 Task: Create Card Data Backup and Recovery Planning in Board Resource Management to Workspace Continuous Integration and Deployment. Create Card Maintenance Performance Review in Board Website Design to Workspace Continuous Integration and Deployment. Create Card Data Privacy Policy Review in Board Social Media Content Creation and Curation to Workspace Continuous Integration and Deployment
Action: Mouse moved to (61, 317)
Screenshot: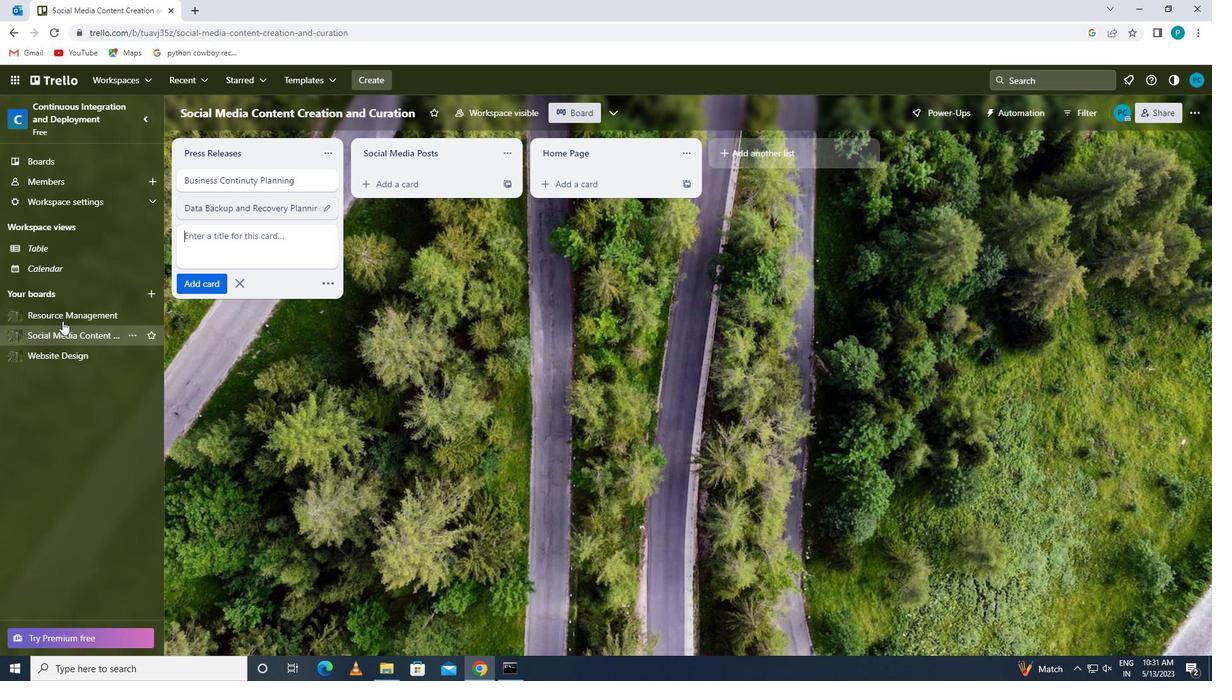 
Action: Mouse pressed left at (61, 317)
Screenshot: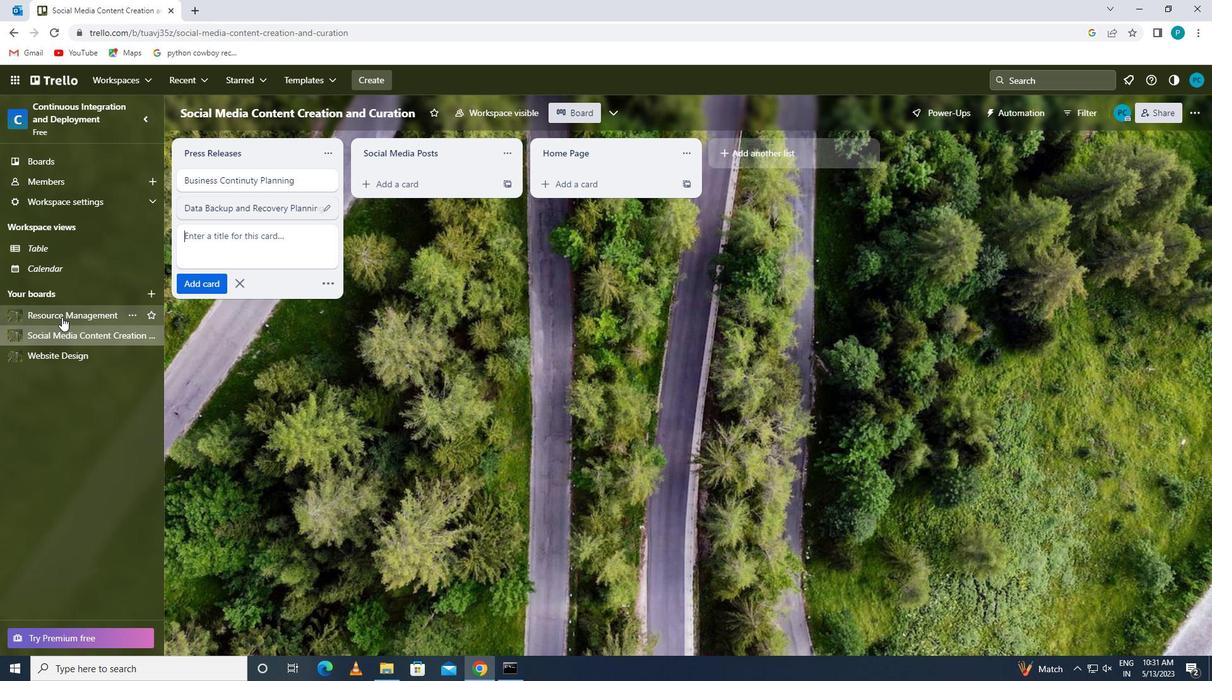 
Action: Mouse moved to (193, 236)
Screenshot: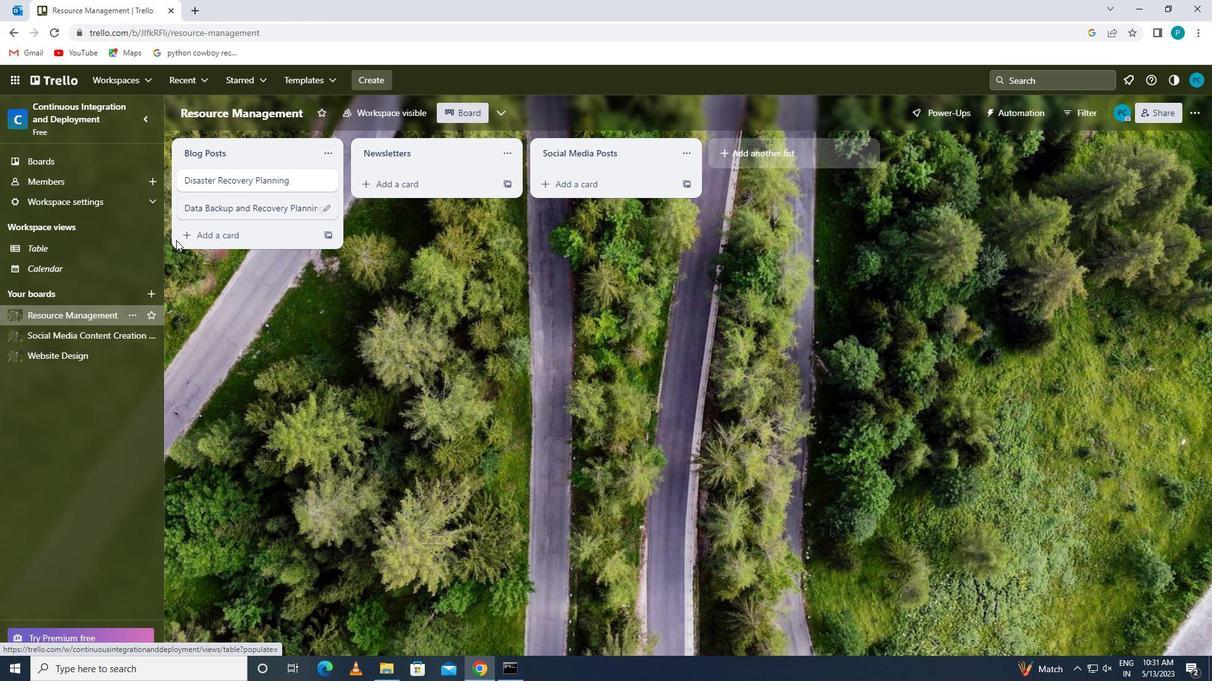 
Action: Mouse pressed left at (193, 236)
Screenshot: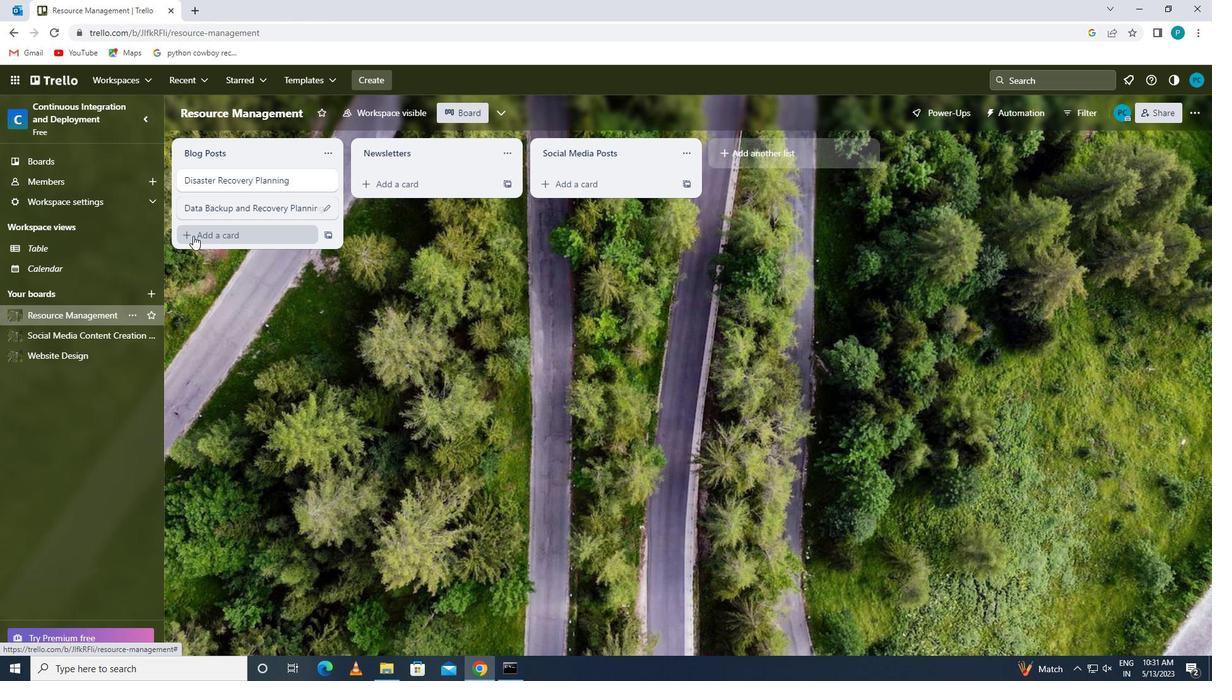 
Action: Key pressed <Key.caps_lock>d<Key.caps_lock>ata<Key.space>a<Key.backspace><Key.caps_lock>b<Key.caps_lock>ackup<Key.space>and<Key.space><Key.caps_lock>r<Key.caps_lock>ecovery<Key.space>p<Key.caps_lock><Key.backspace><Key.caps_lock>p<Key.backspace><Key.caps_lock>p<Key.caps_lock>lanning
Screenshot: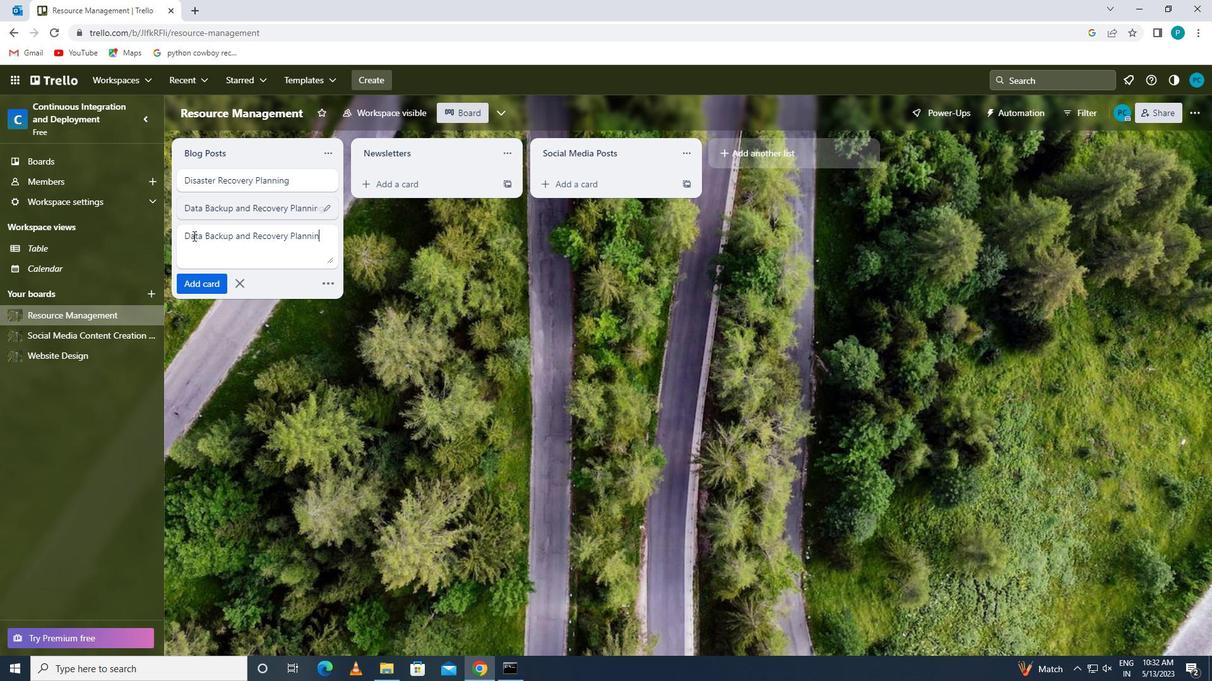 
Action: Mouse moved to (192, 289)
Screenshot: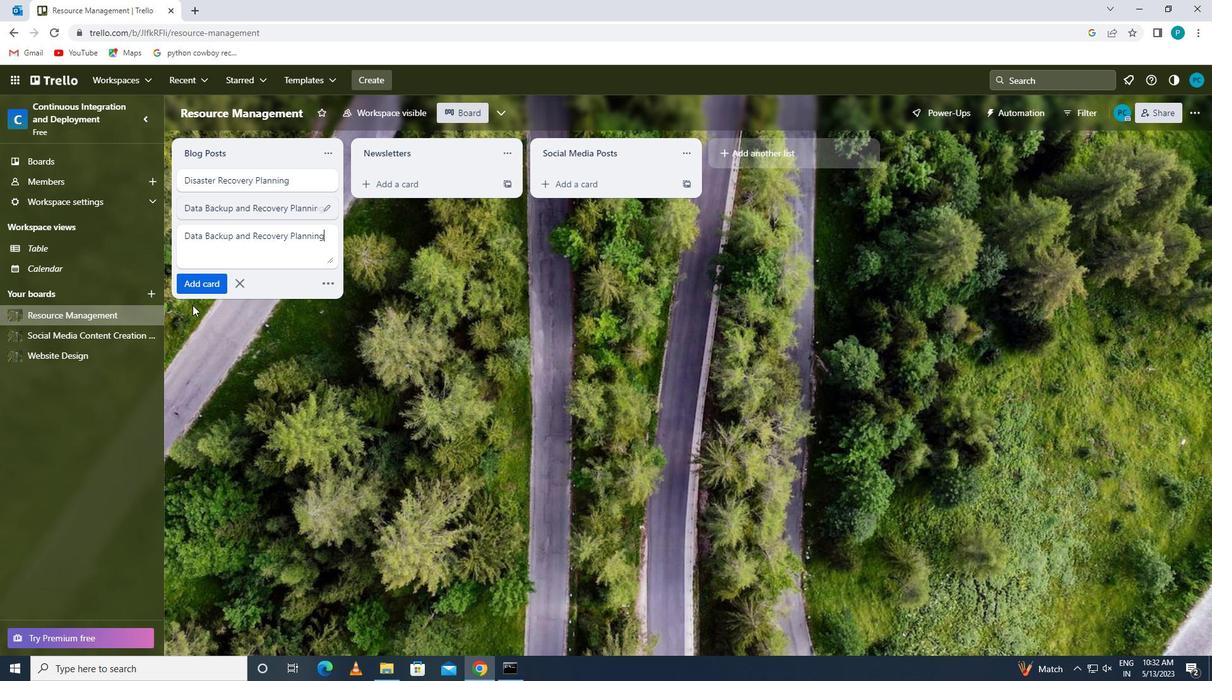 
Action: Mouse pressed left at (192, 289)
Screenshot: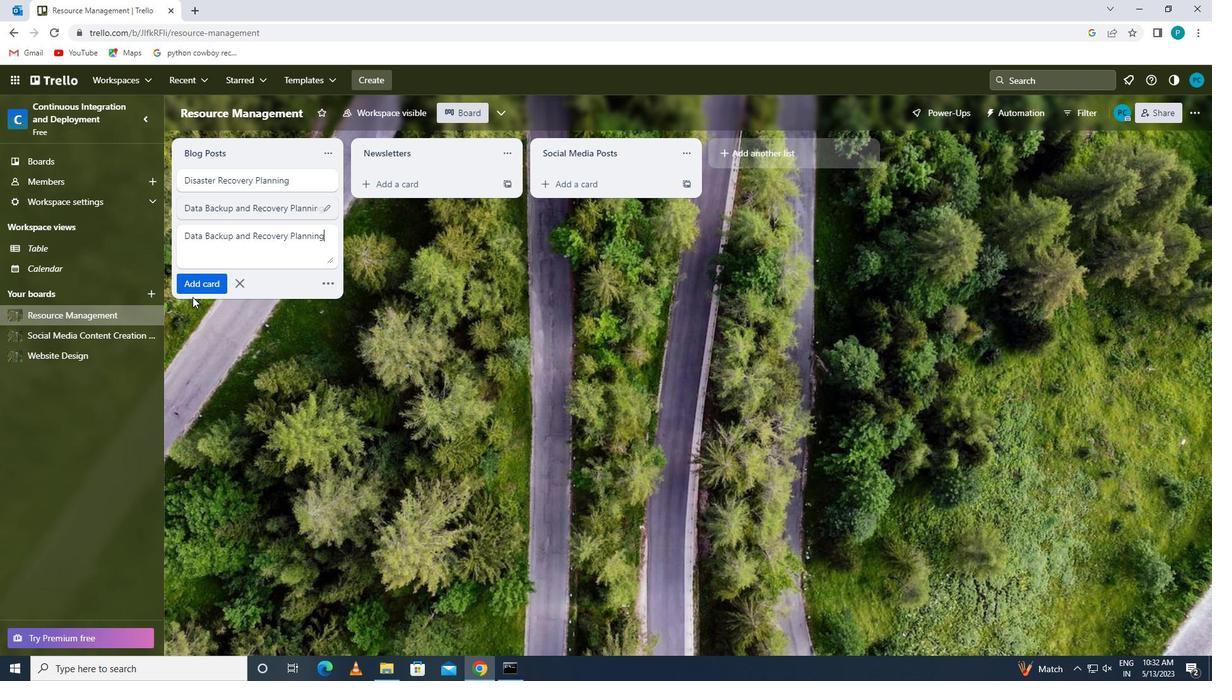 
Action: Mouse moved to (71, 358)
Screenshot: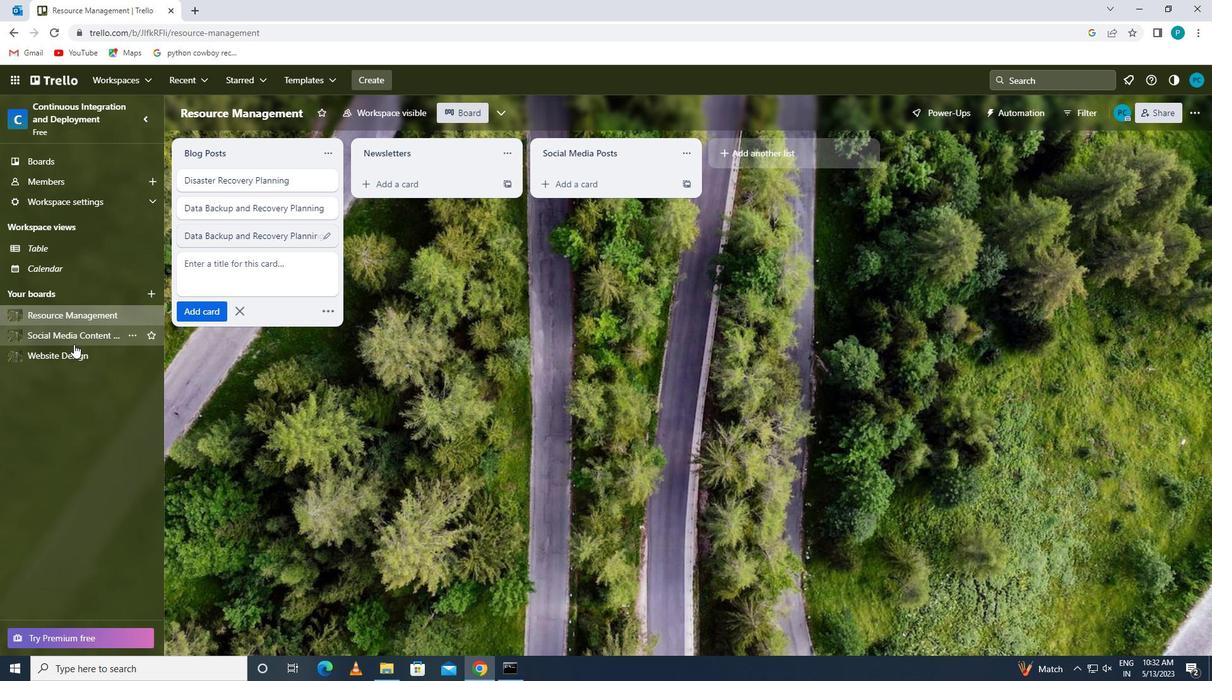 
Action: Mouse pressed left at (71, 358)
Screenshot: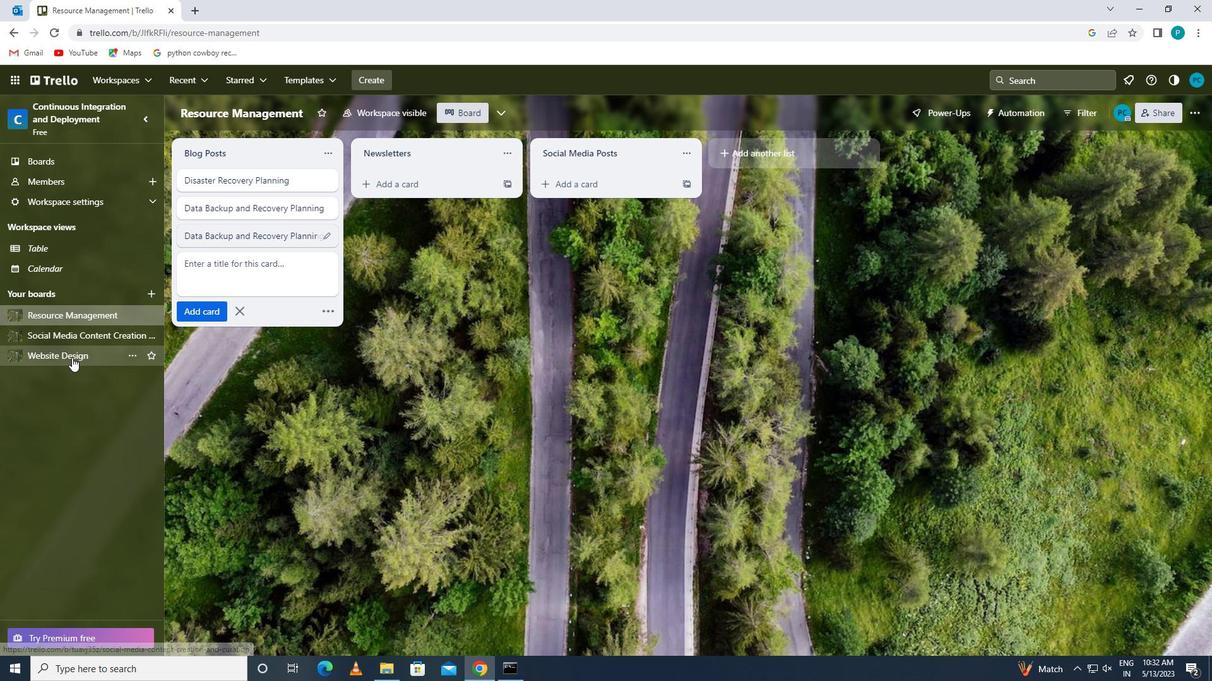 
Action: Mouse moved to (233, 241)
Screenshot: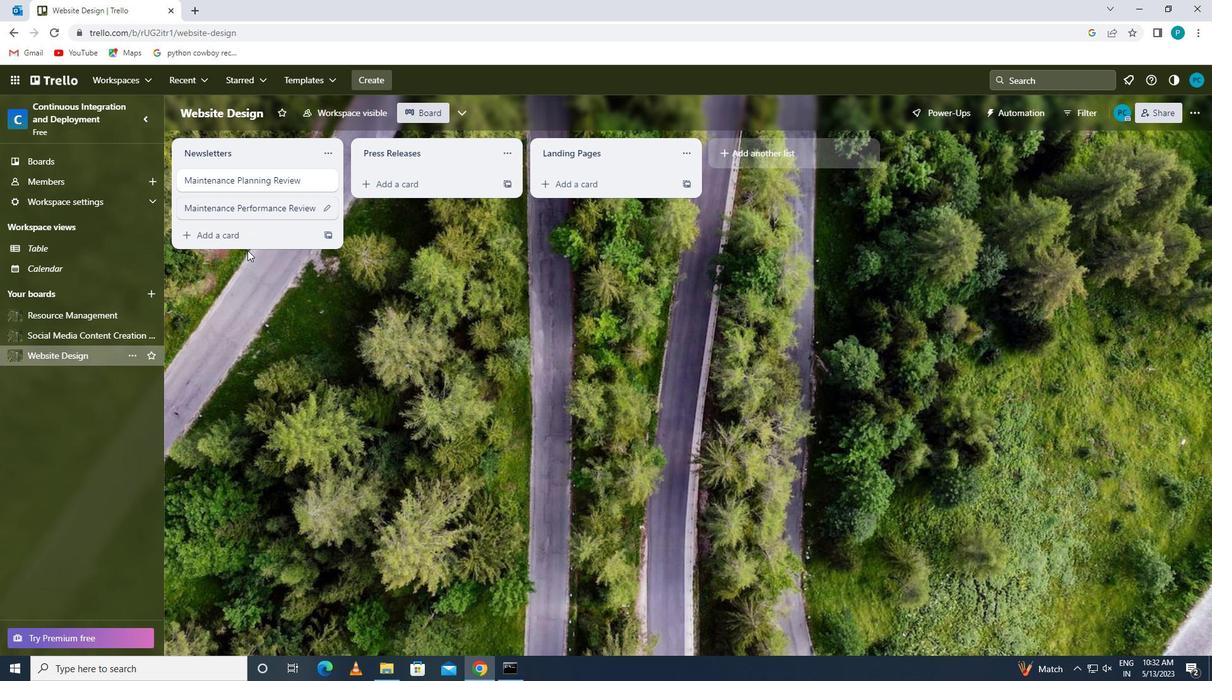 
Action: Mouse pressed left at (233, 241)
Screenshot: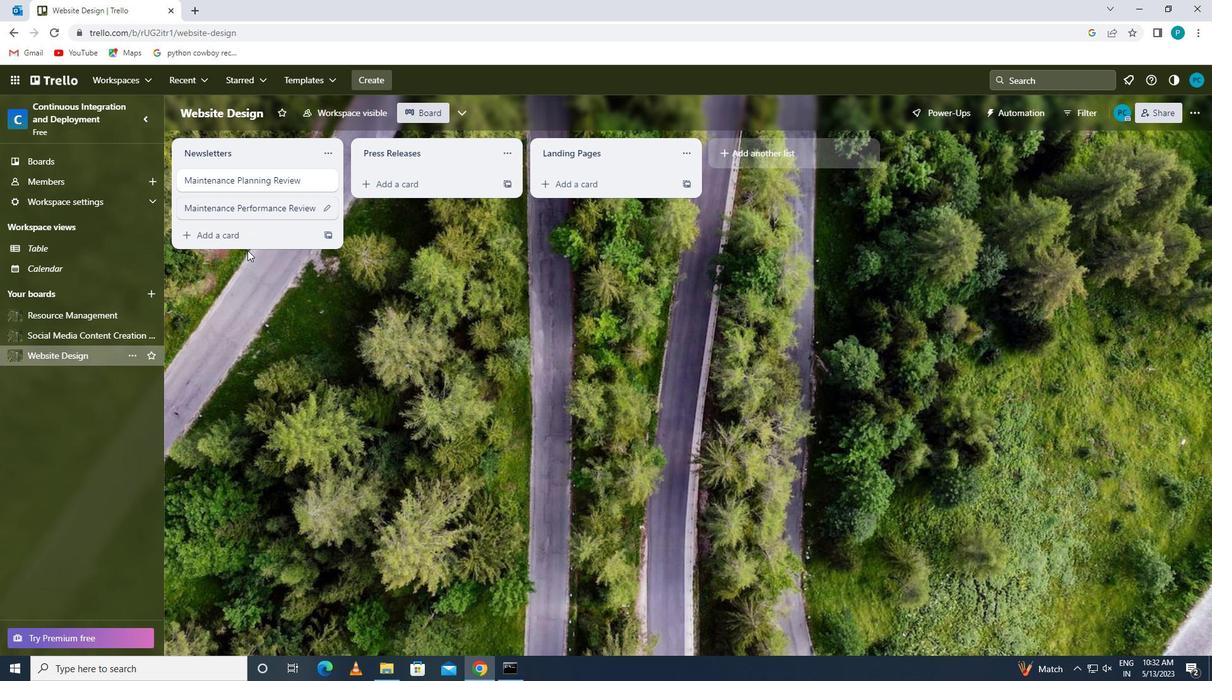 
Action: Key pressed <Key.caps_lock>m<Key.caps_lock>aintenance<Key.space><Key.caps_lock>p<Key.caps_lock>erformer<Key.backspace><Key.backspace>
Screenshot: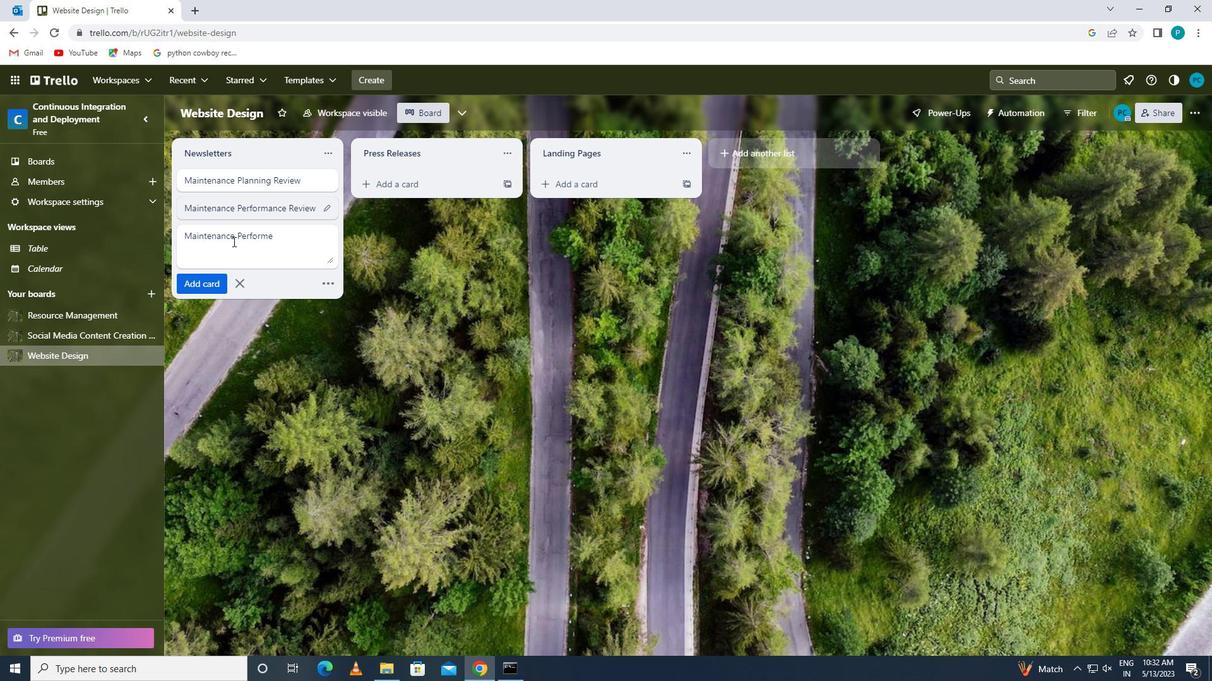 
Action: Mouse moved to (232, 241)
Screenshot: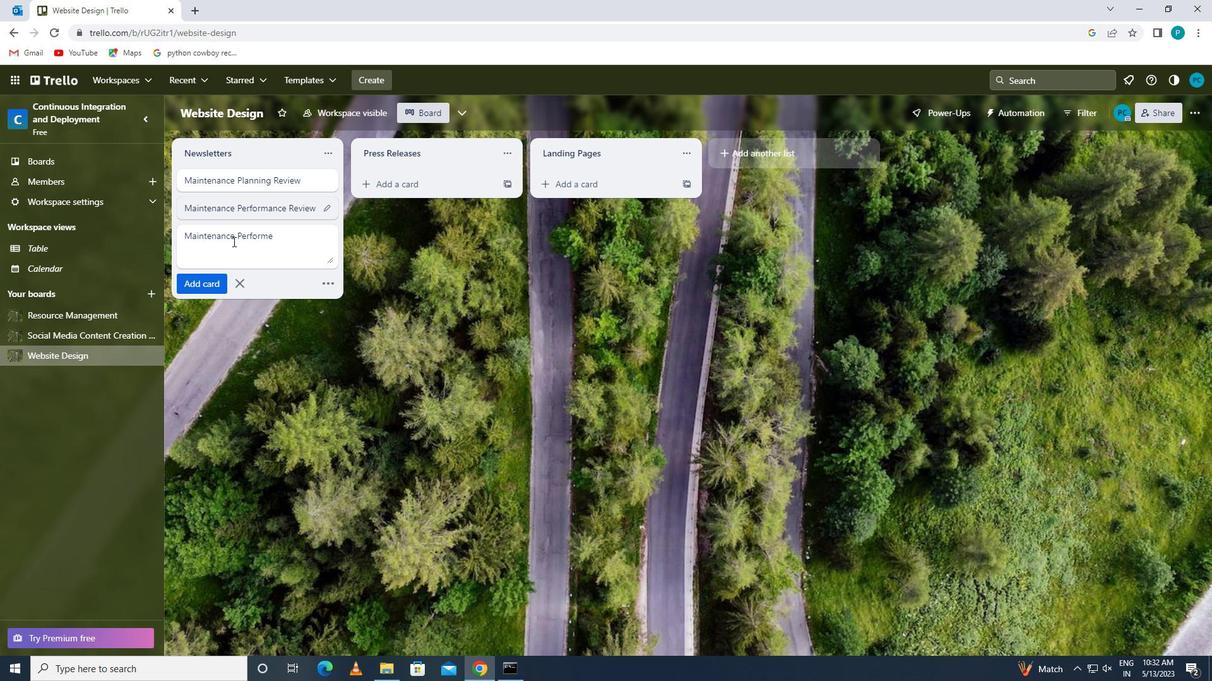 
Action: Key pressed ance<Key.space><Key.caps_lock>r<Key.caps_lock>eview
Screenshot: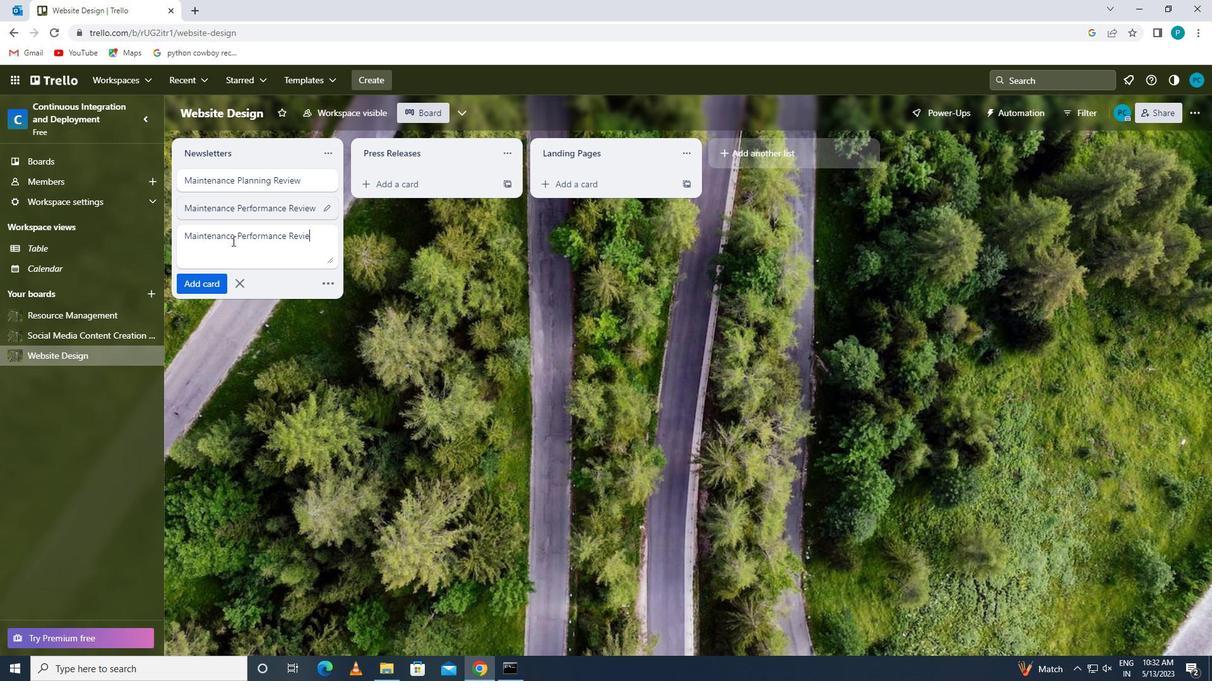 
Action: Mouse moved to (215, 281)
Screenshot: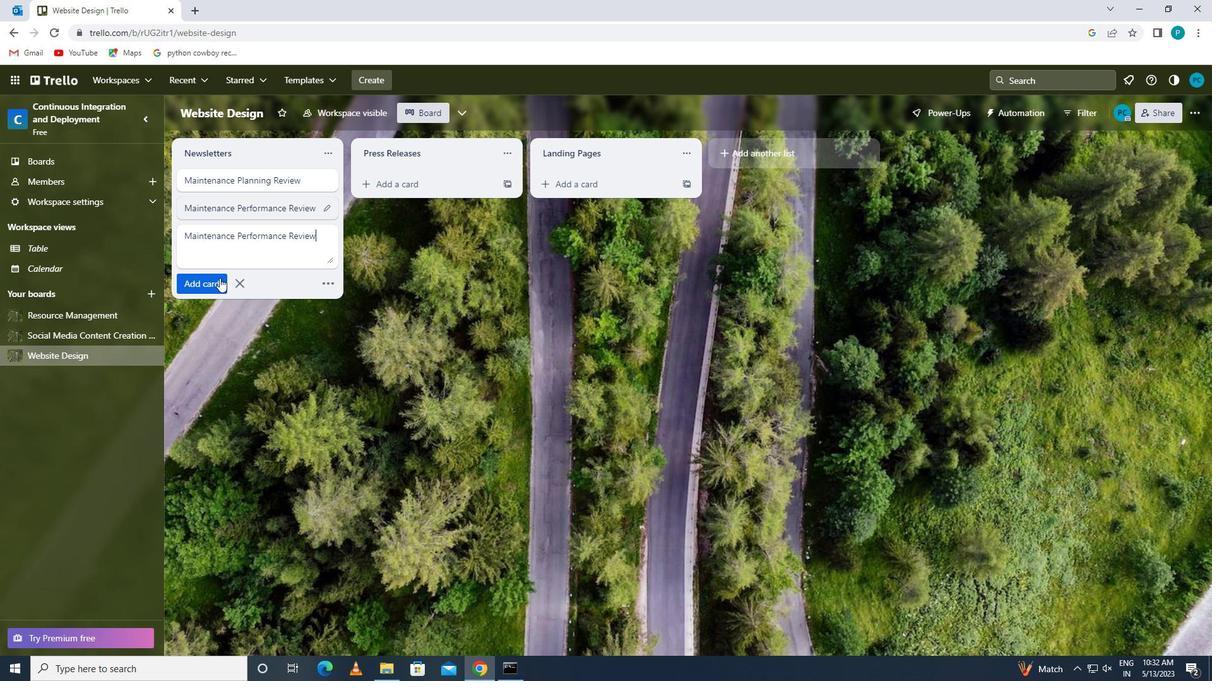 
Action: Mouse pressed left at (215, 281)
Screenshot: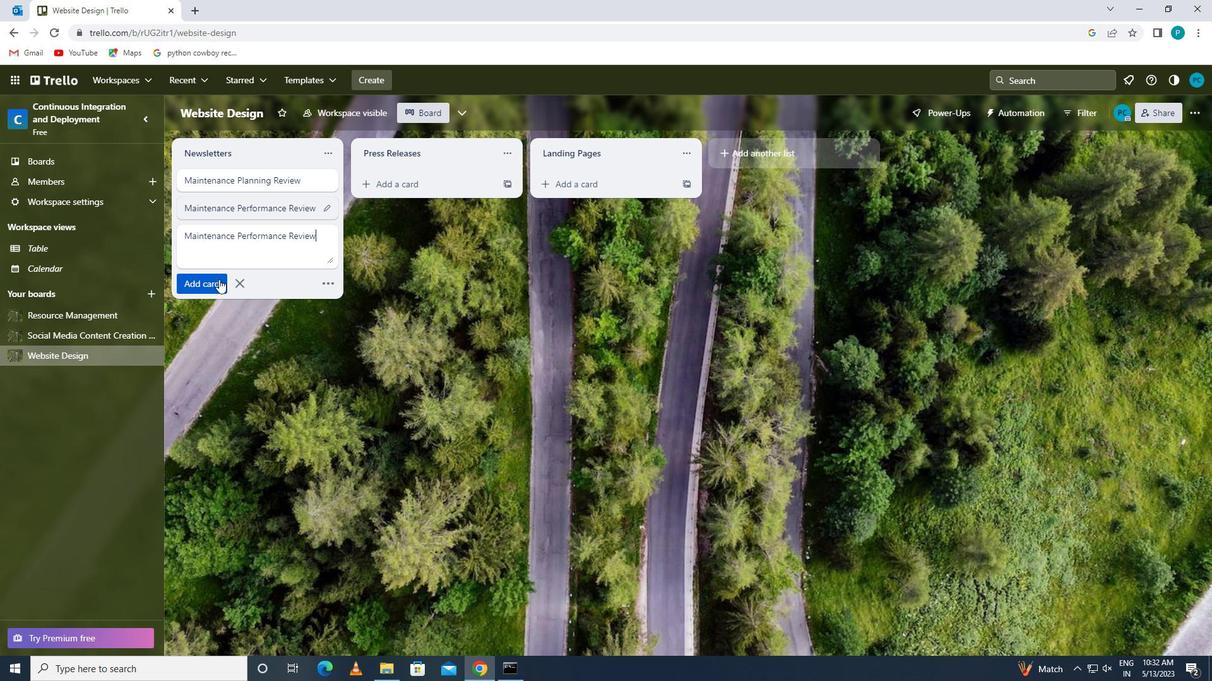 
Action: Mouse moved to (32, 328)
Screenshot: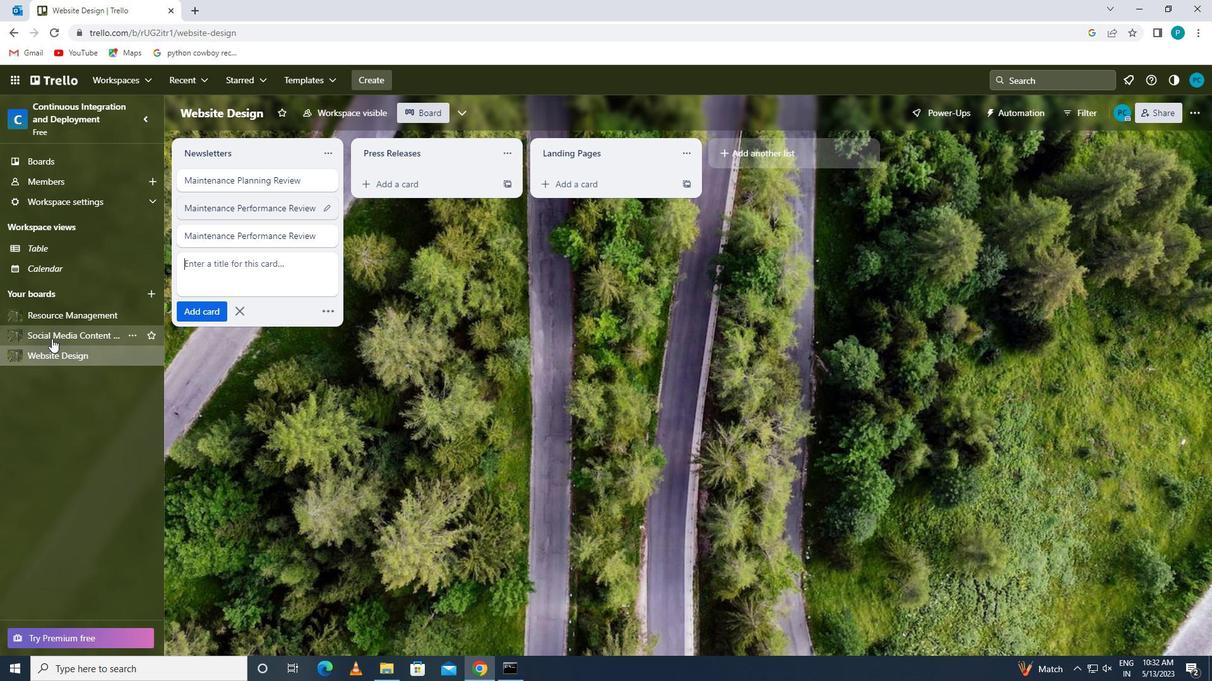 
Action: Mouse pressed left at (32, 328)
Screenshot: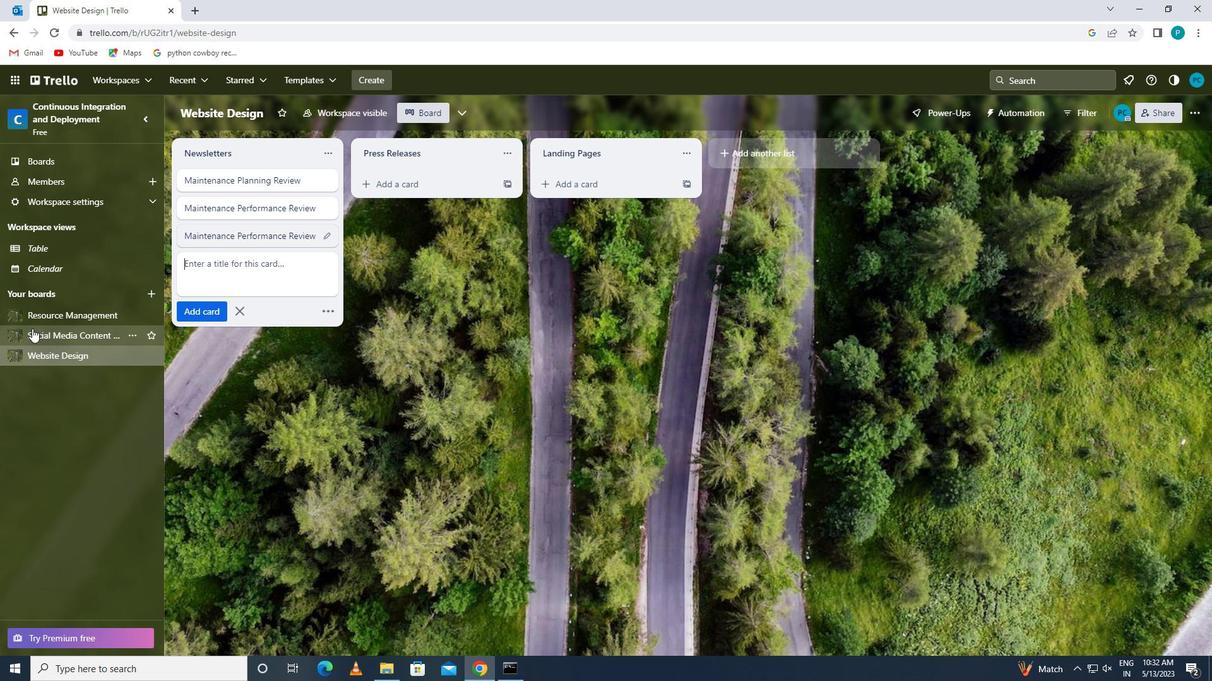 
Action: Mouse moved to (189, 241)
Screenshot: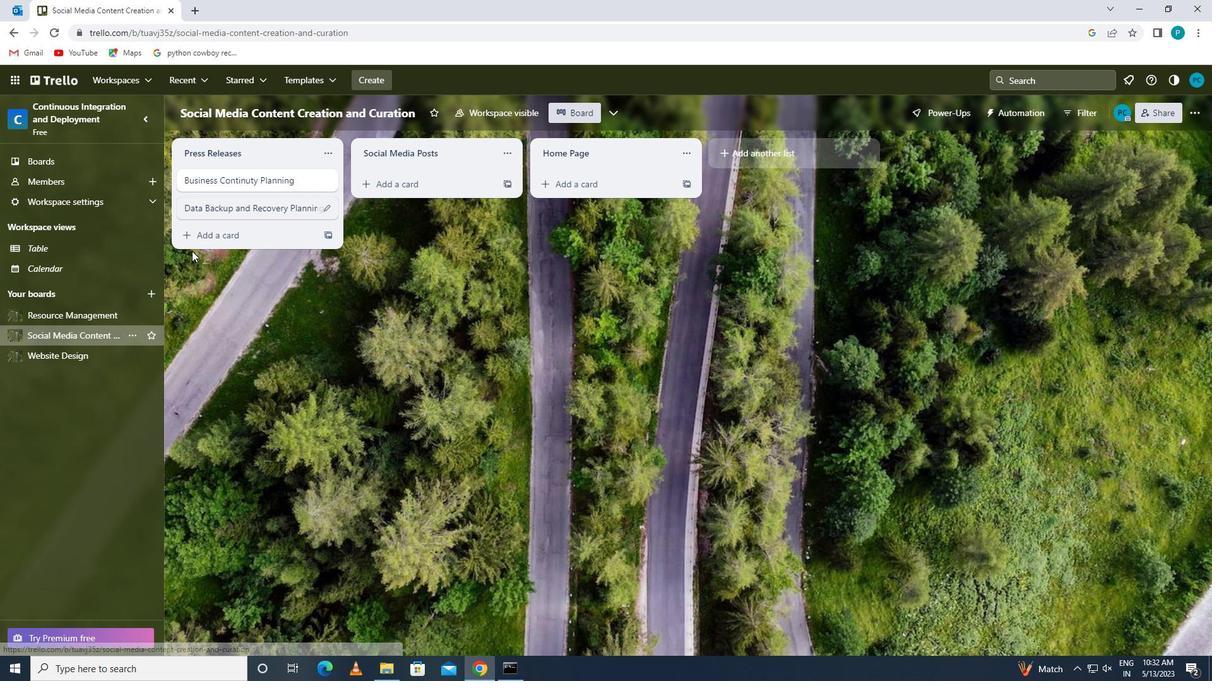 
Action: Mouse pressed left at (189, 241)
Screenshot: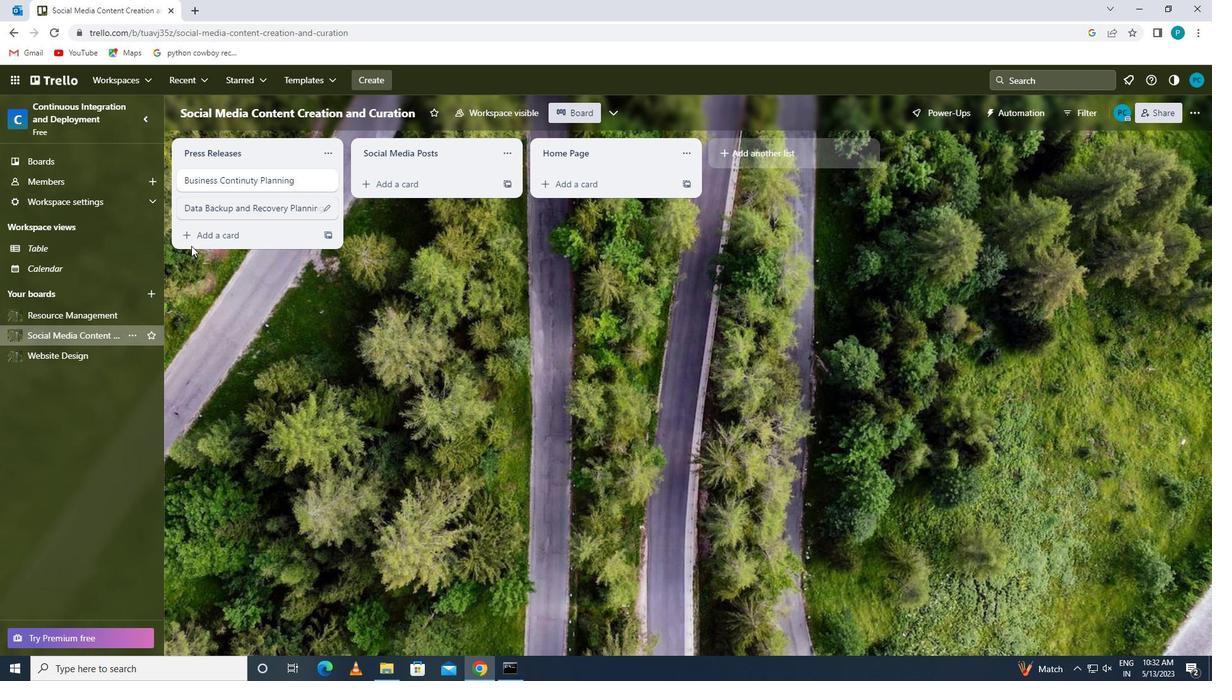 
Action: Key pressed <Key.caps_lock>d<Key.caps_lock>ata<Key.space><Key.caps_lock>p<Key.caps_lock>rivacy<Key.space><Key.caps_lock>p<Key.caps_lock>olicy<Key.space><Key.caps_lock>r<Key.caps_lock>eview
Screenshot: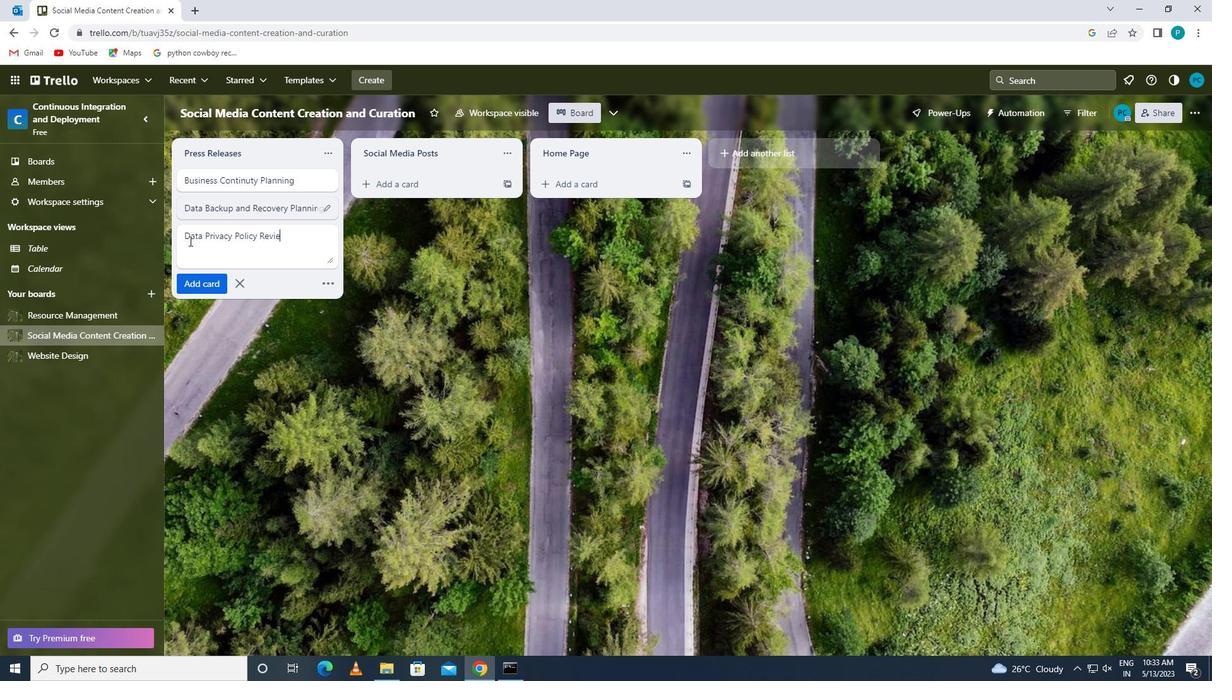 
Action: Mouse moved to (190, 283)
Screenshot: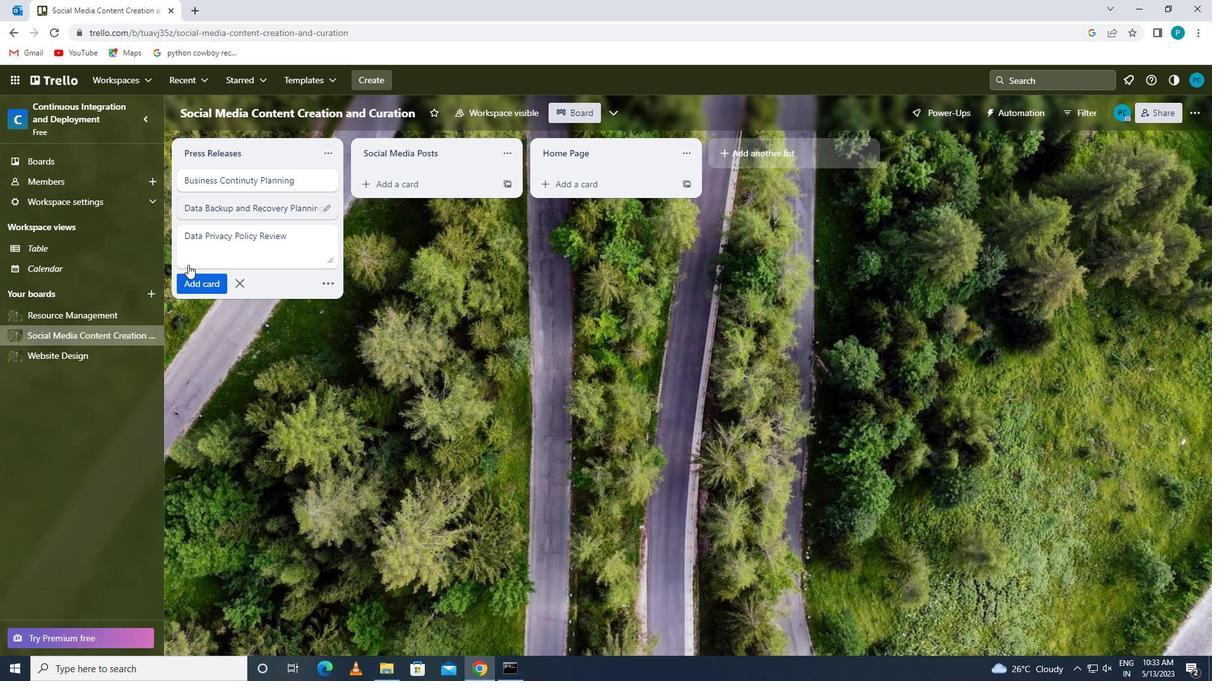 
Action: Mouse pressed left at (190, 283)
Screenshot: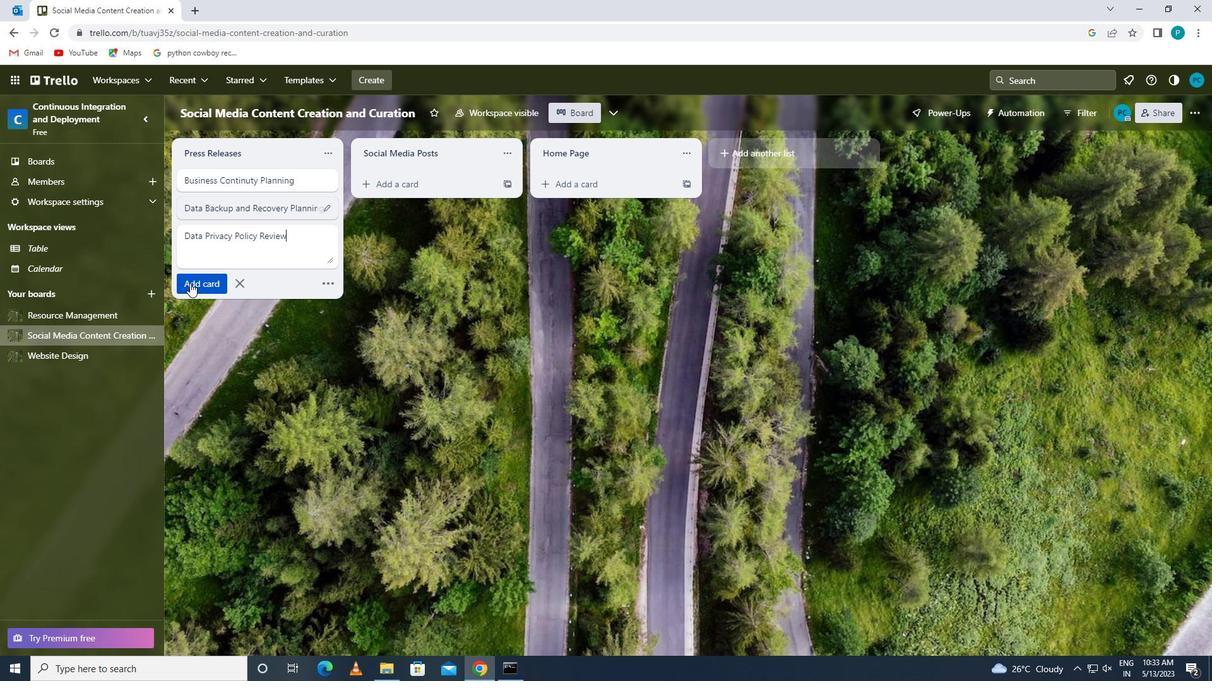 
Action: Mouse moved to (358, 358)
Screenshot: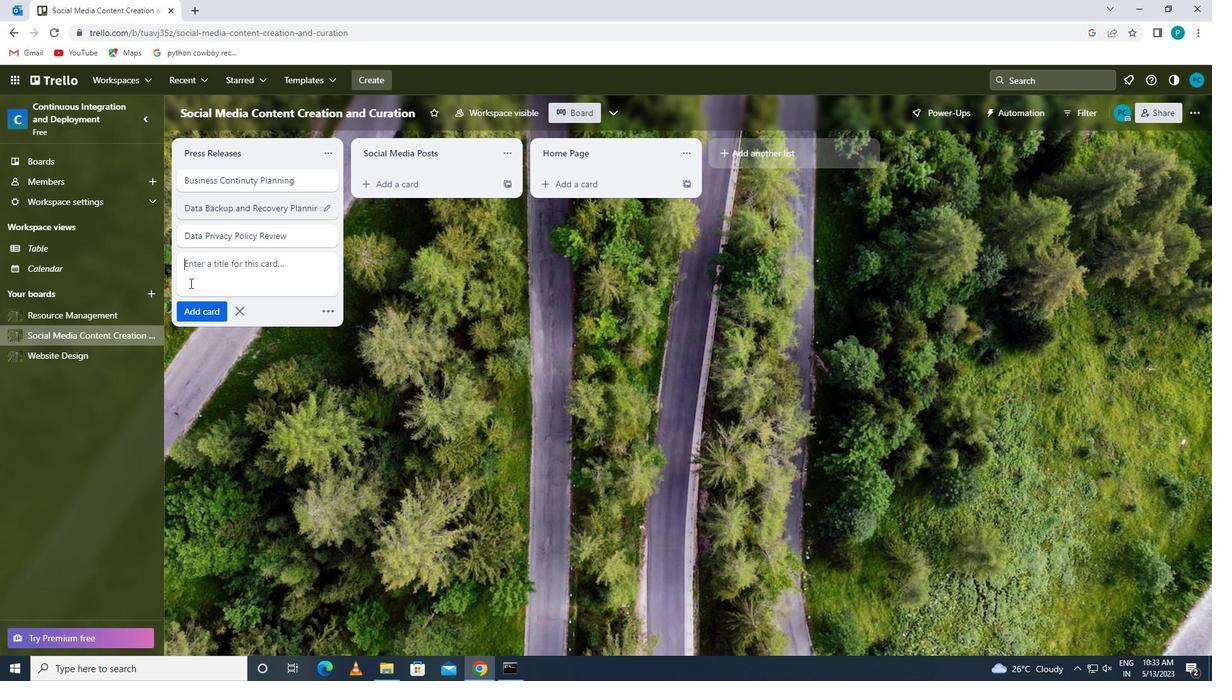 
